 Task: Add a field from the Popular template Effort Level with name TrainForge.
Action: Mouse moved to (113, 497)
Screenshot: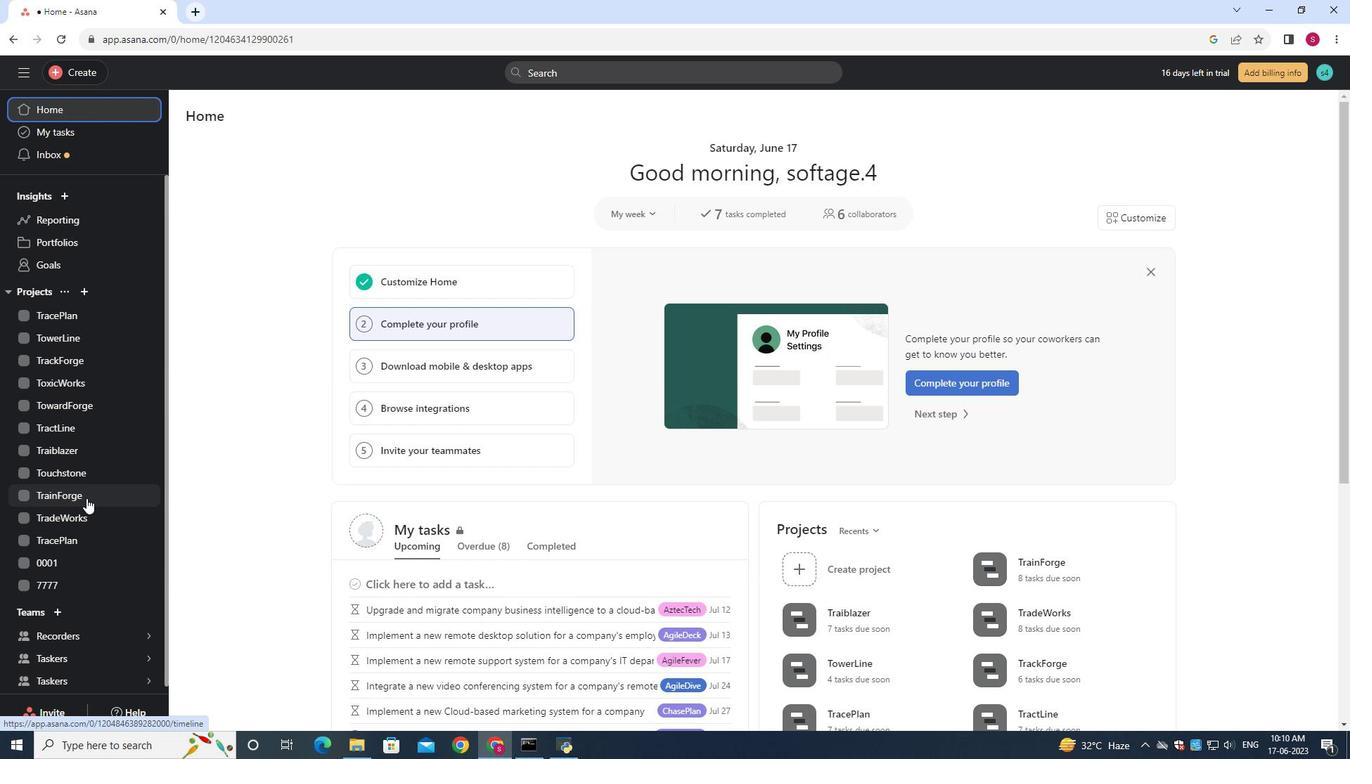 
Action: Mouse pressed left at (113, 497)
Screenshot: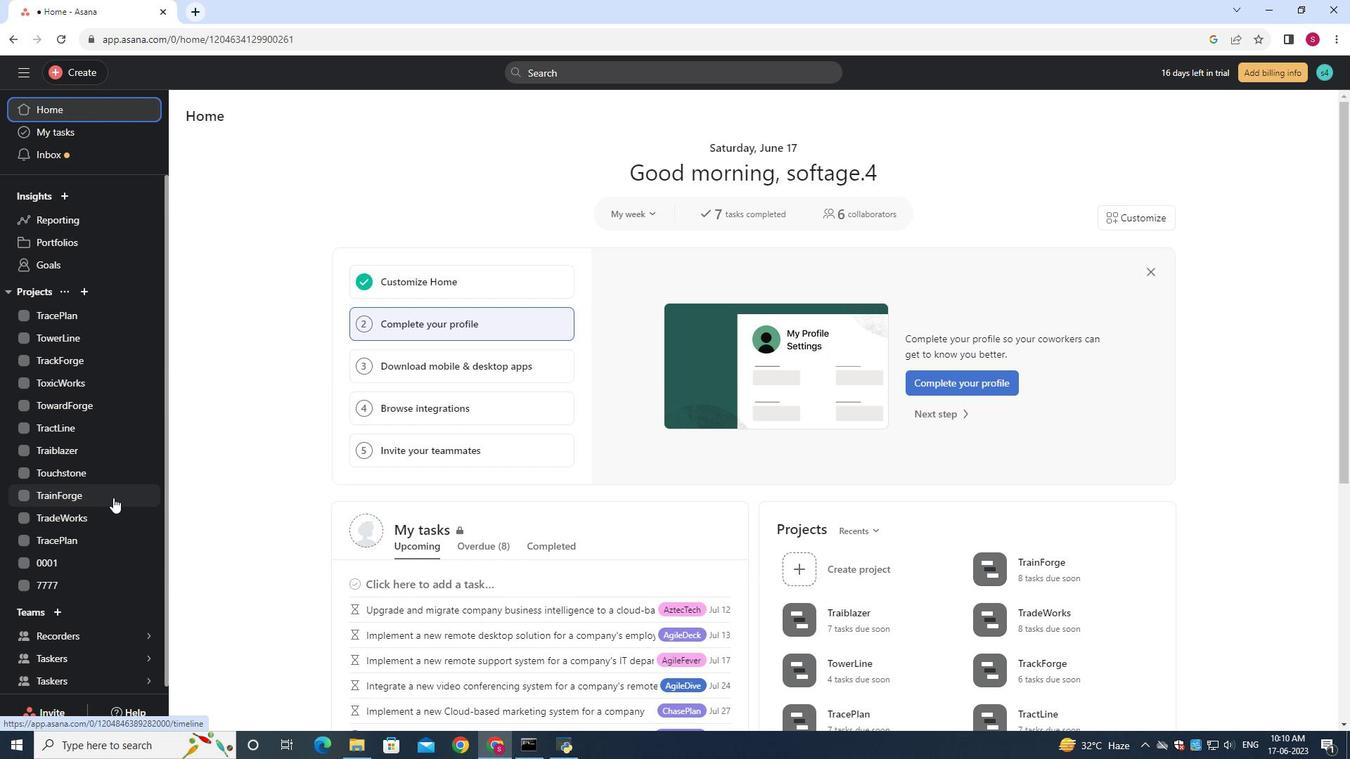 
Action: Mouse moved to (253, 151)
Screenshot: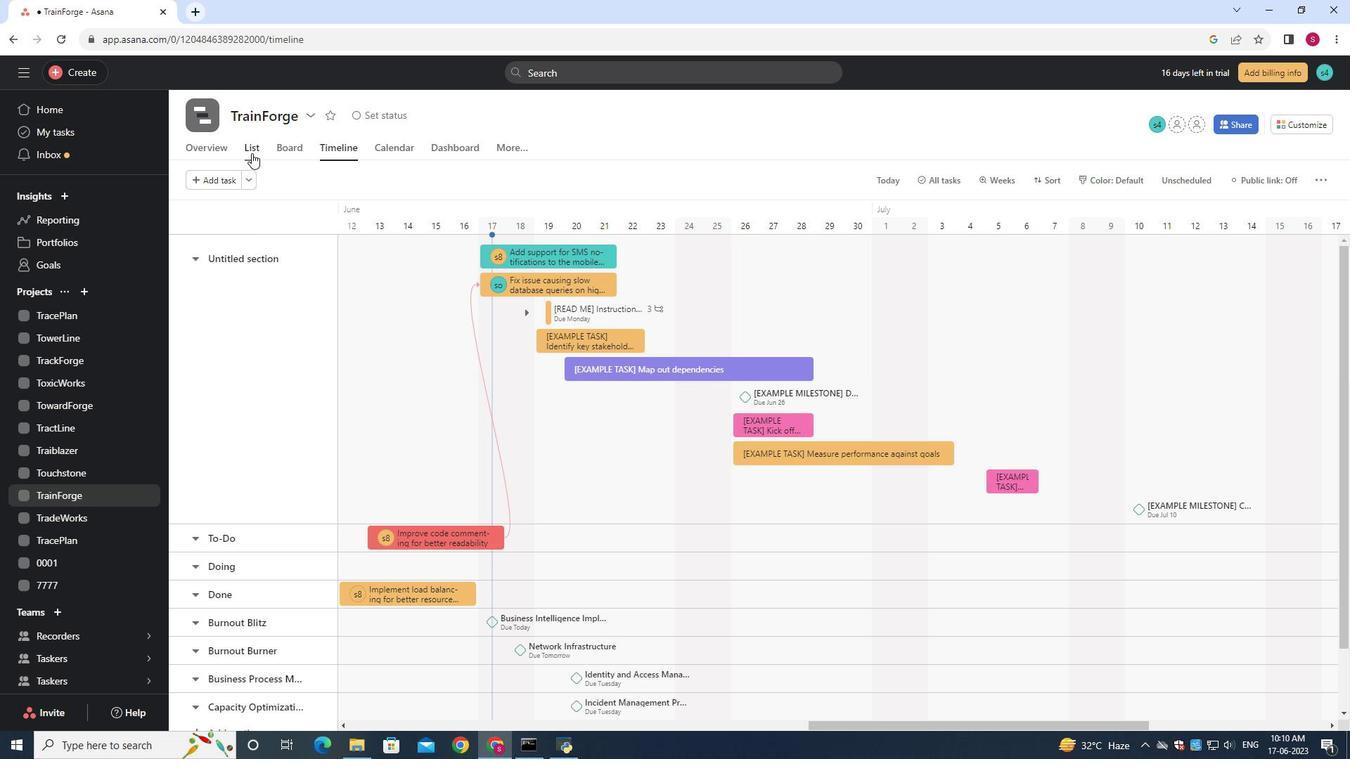 
Action: Mouse pressed left at (253, 151)
Screenshot: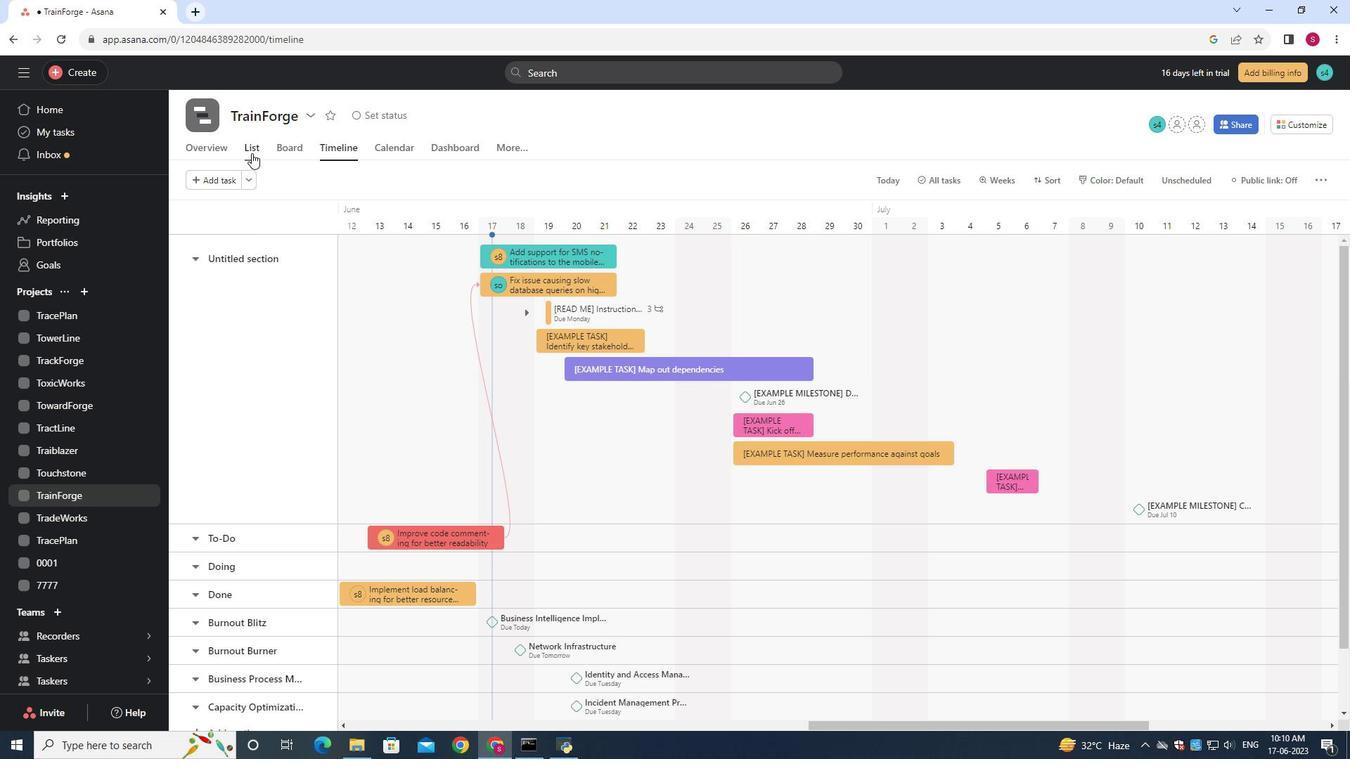 
Action: Mouse moved to (1052, 212)
Screenshot: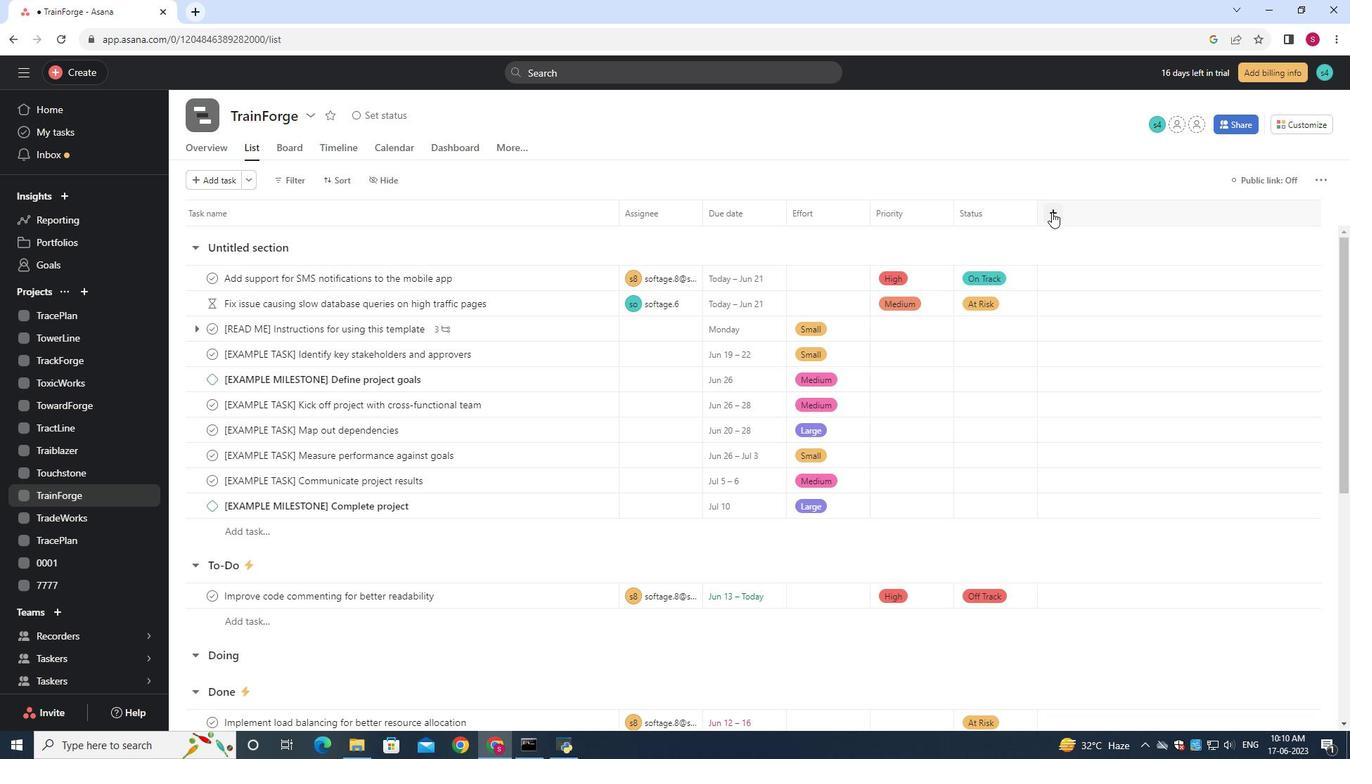 
Action: Mouse pressed left at (1052, 212)
Screenshot: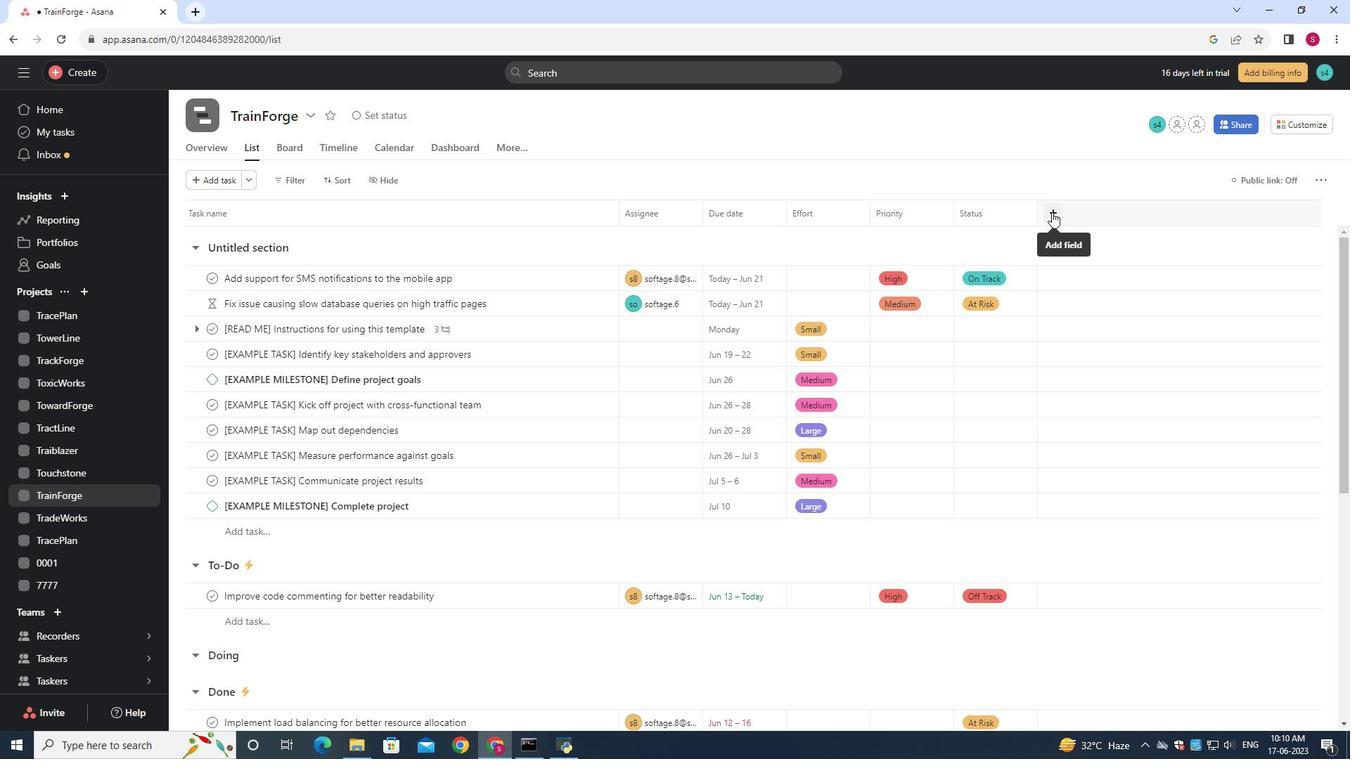 
Action: Mouse moved to (1064, 286)
Screenshot: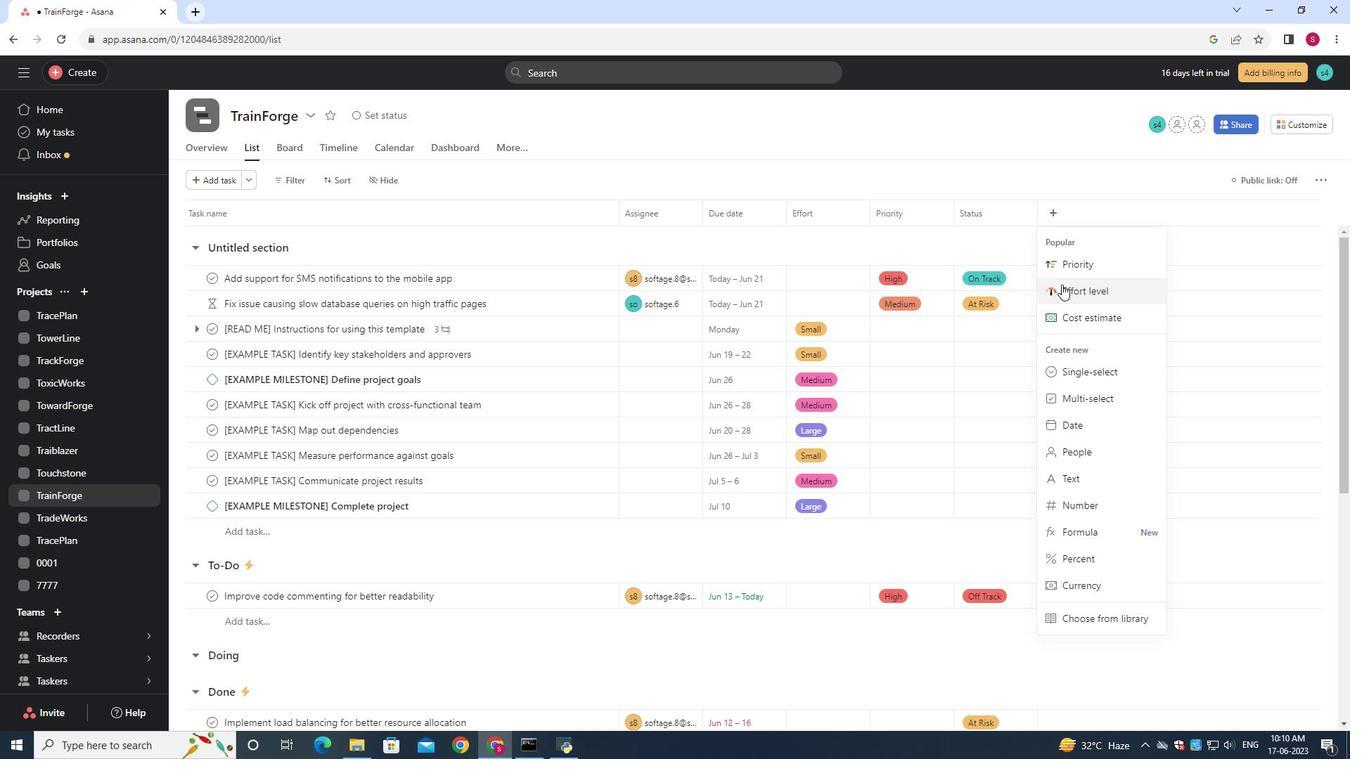 
Action: Mouse pressed left at (1064, 286)
Screenshot: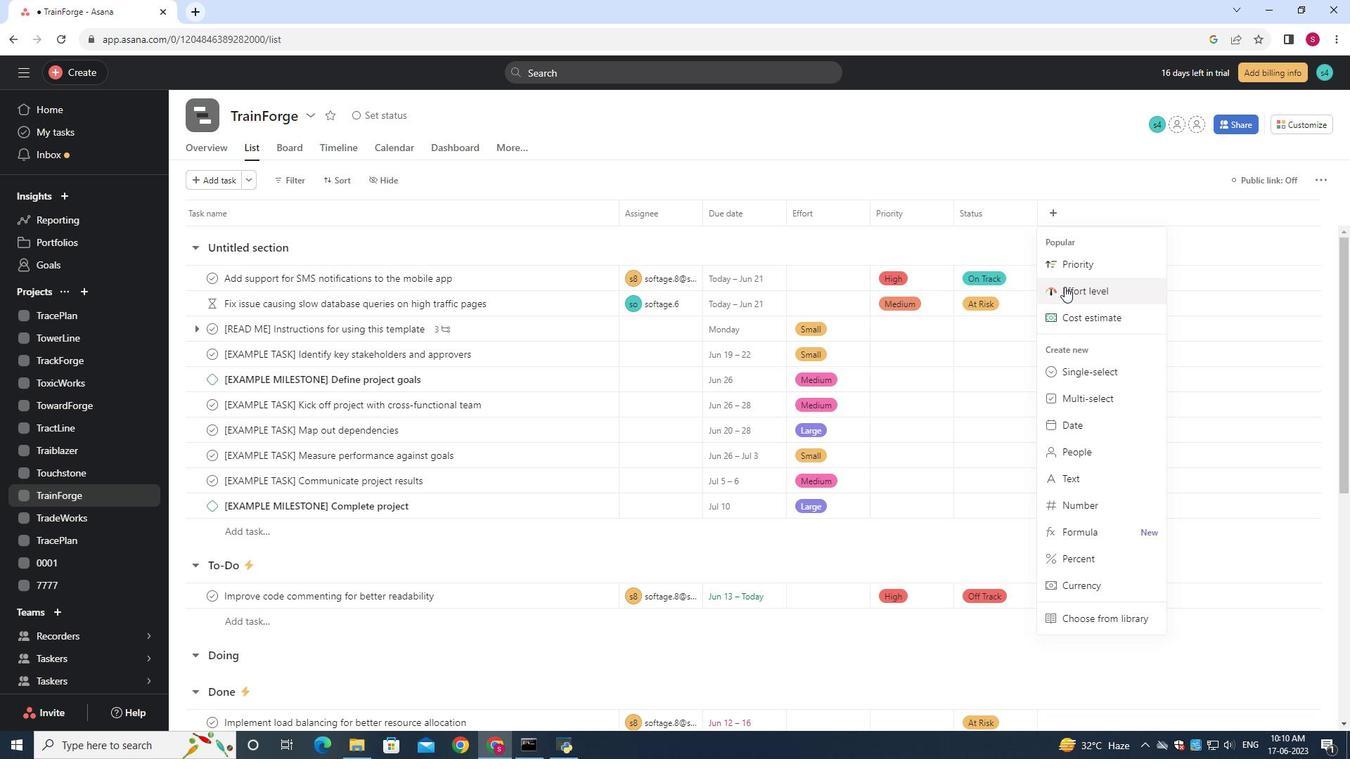 
Action: Mouse moved to (566, 204)
Screenshot: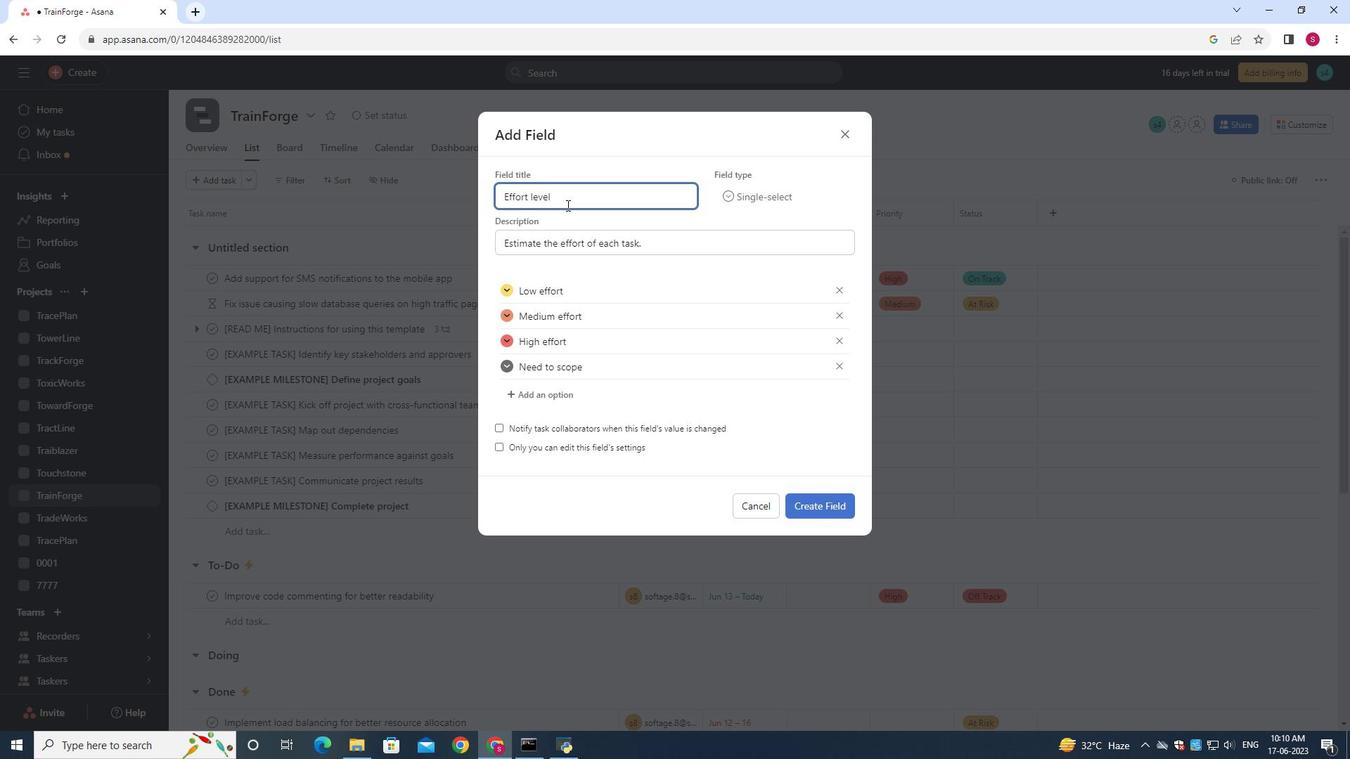 
Action: Key pressed ctrl+A<Key.backspace><Key.shift><Key.shift><Key.shift><Key.shift><Key.shift><Key.shift><Key.shift><Key.shift><Key.shift><Key.shift><Key.shift><Key.shift><Key.shift><Key.shift><Key.shift><Key.shift><Key.shift><Key.shift><Key.shift><Key.shift><Key.shift>Train<Key.shift><Key.shift><Key.shift><Key.shift><Key.shift><Key.shift><Key.shift><Key.shift><Key.shift><Key.shift><Key.shift><Key.shift><Key.shift><Key.shift>Forge
Screenshot: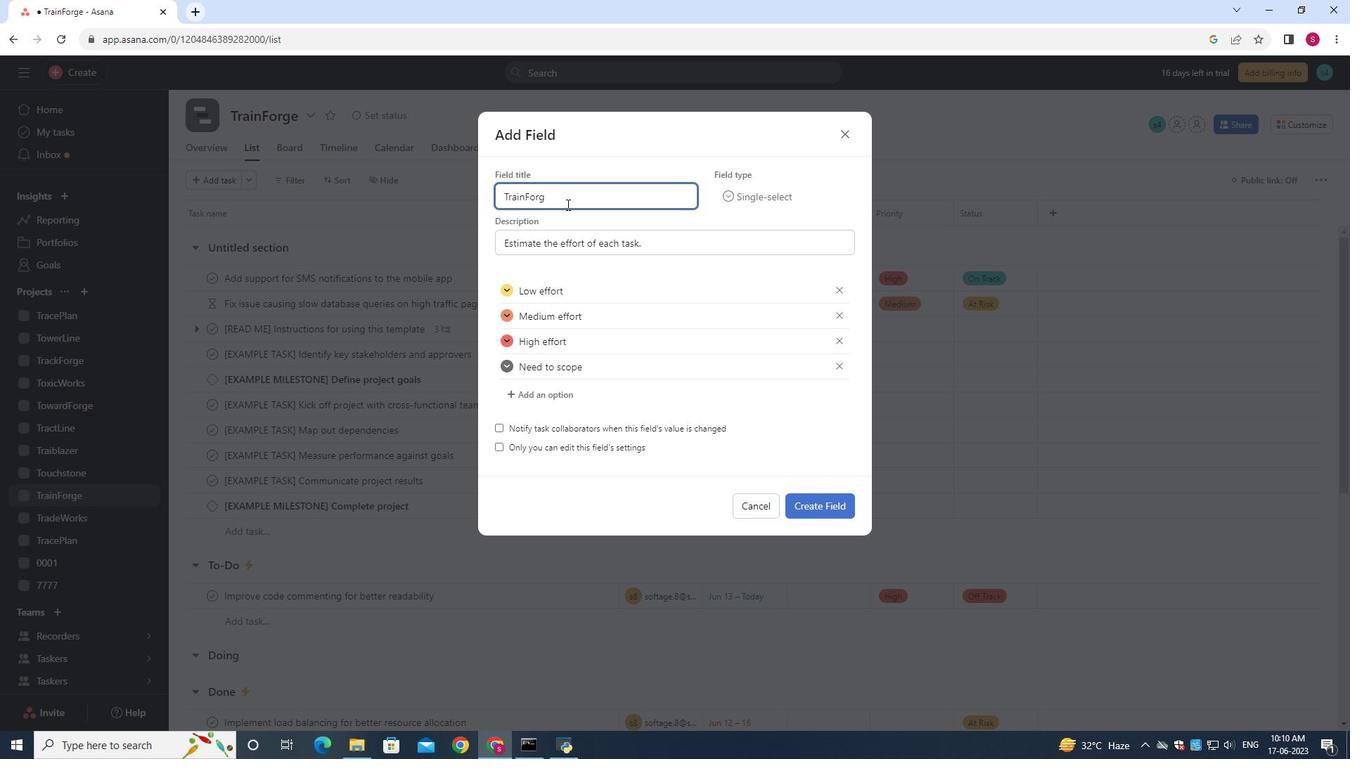 
Action: Mouse moved to (816, 493)
Screenshot: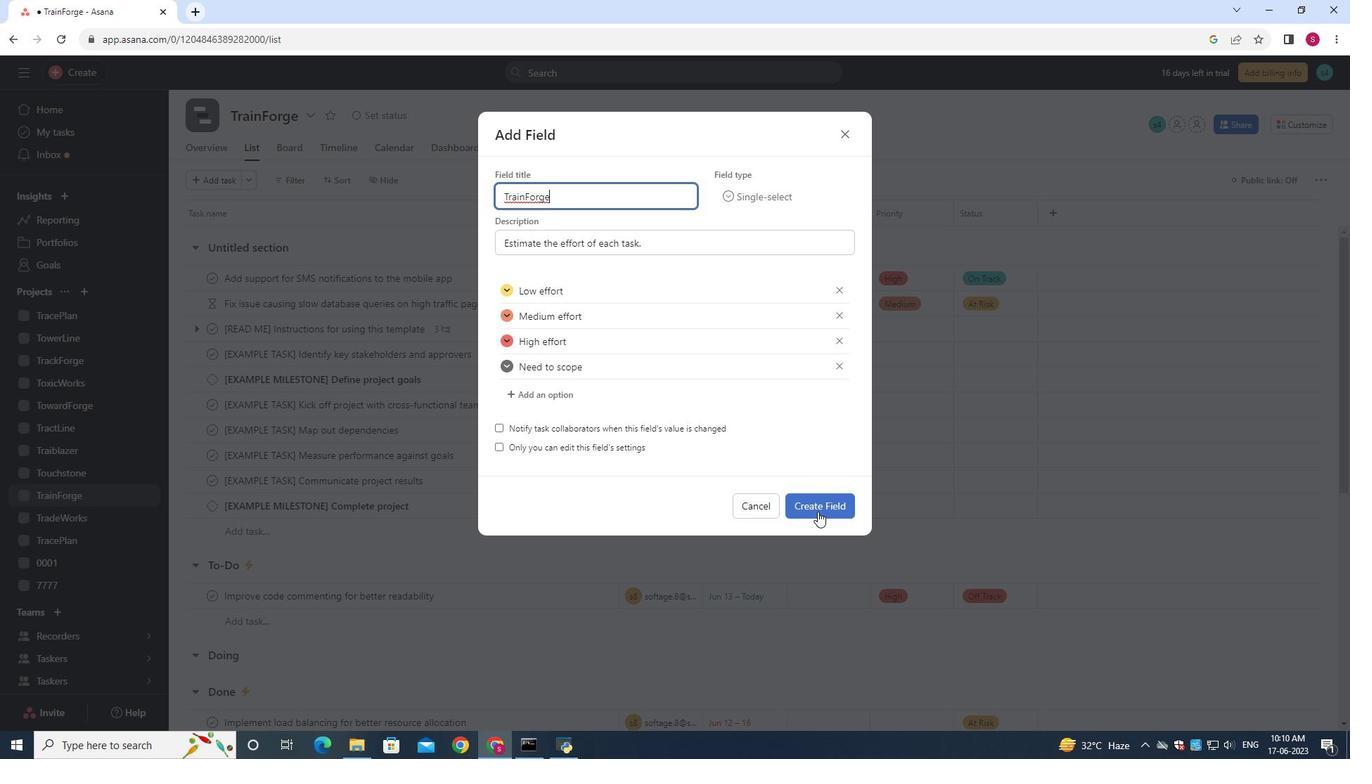 
Action: Mouse pressed left at (816, 493)
Screenshot: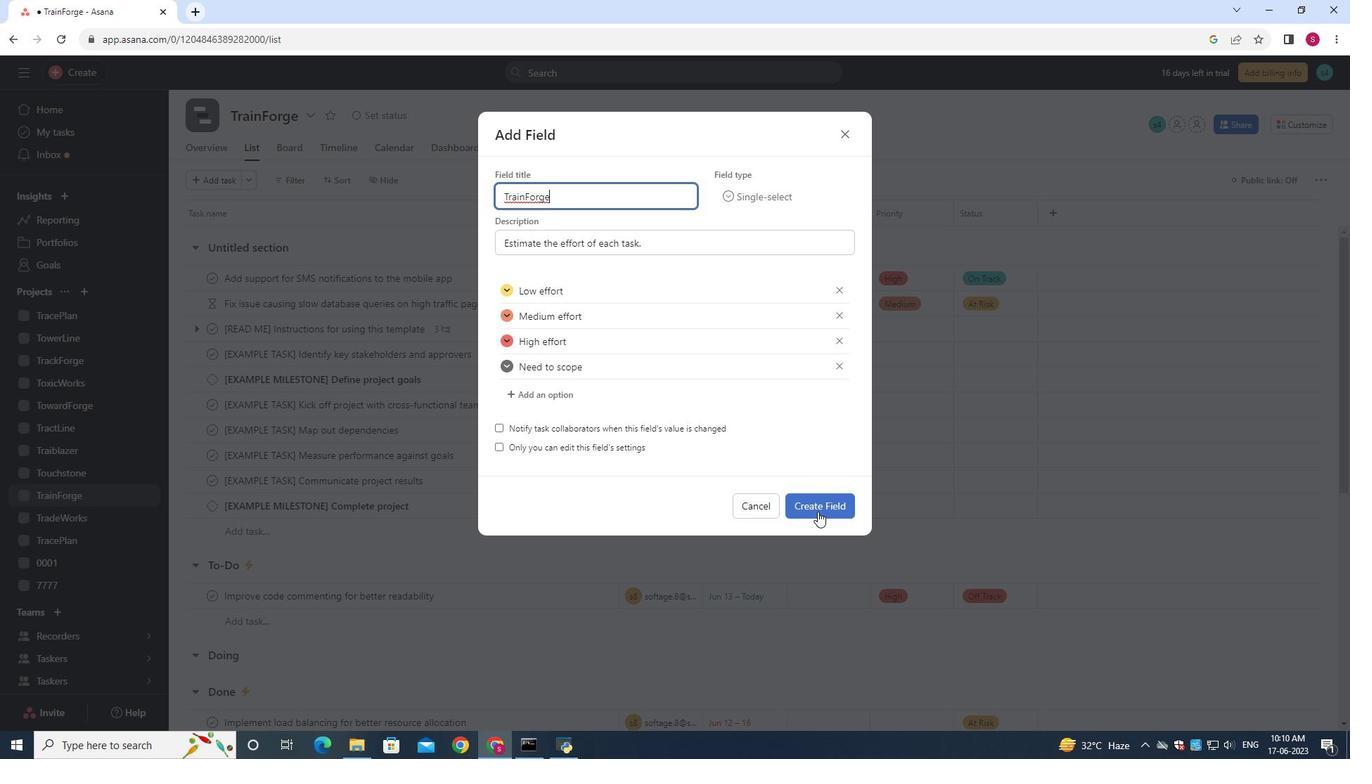 
Action: Mouse moved to (818, 497)
Screenshot: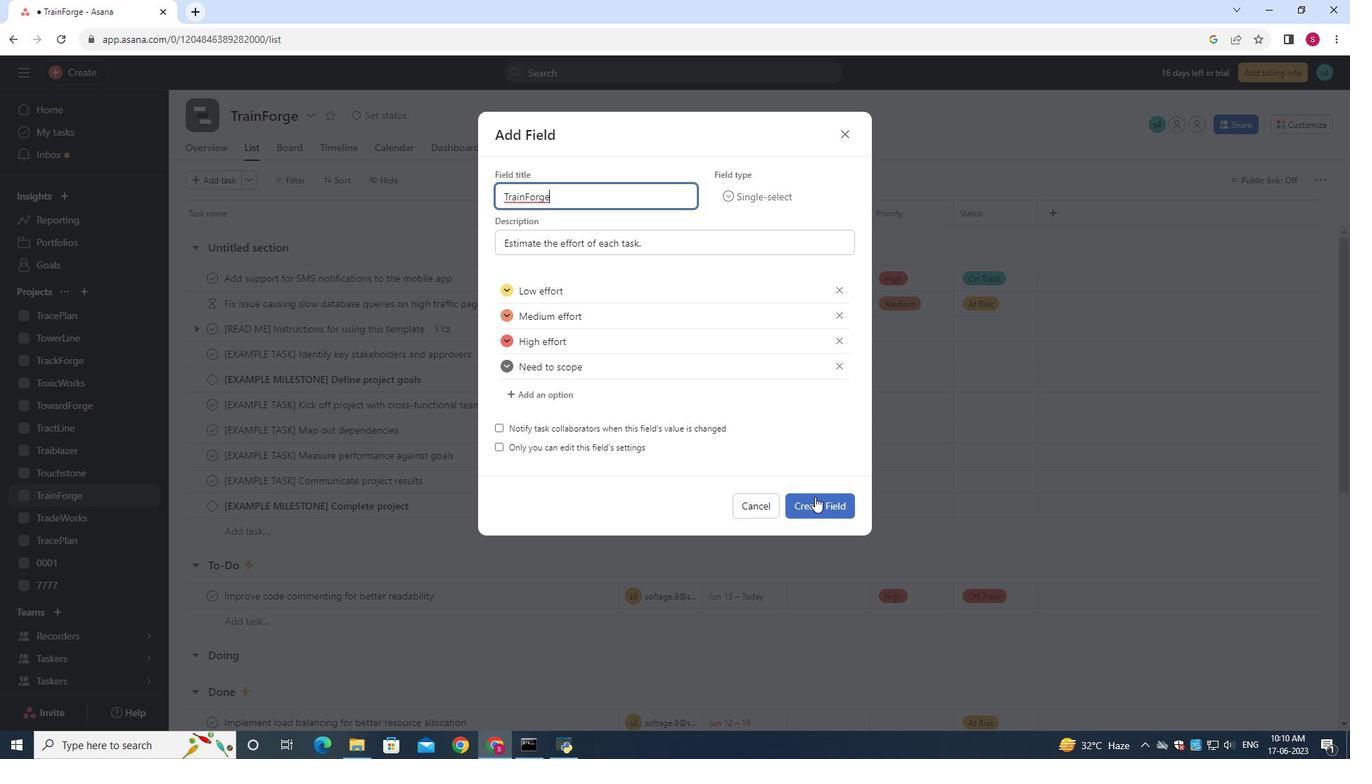 
